 Task: Add Sprouts Organic Vitamin C Complex Once Daily to the cart.
Action: Mouse moved to (282, 148)
Screenshot: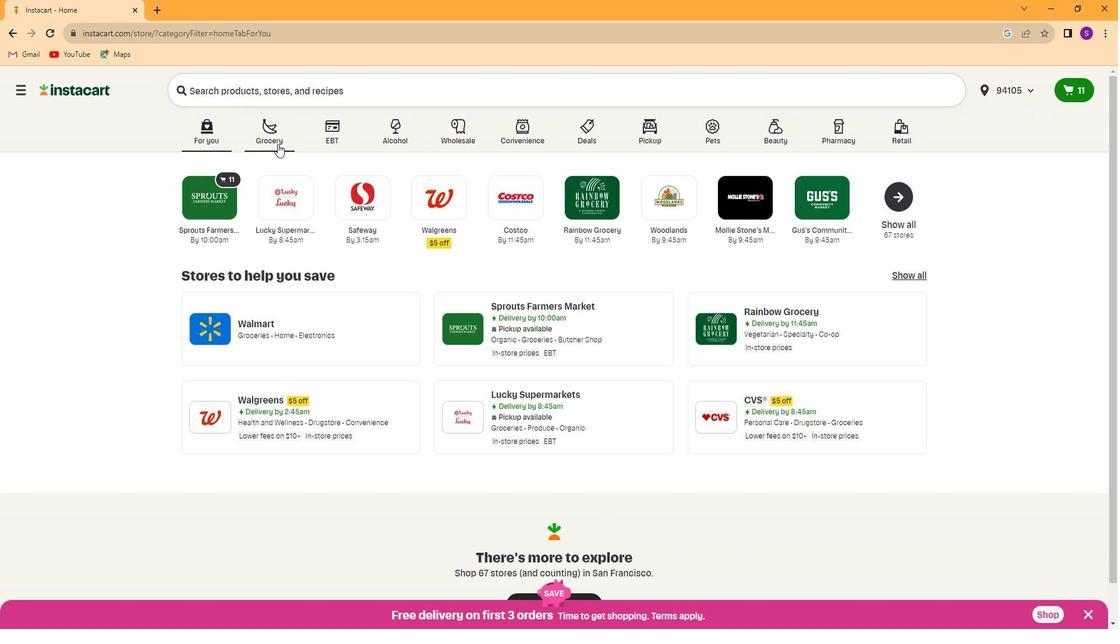 
Action: Mouse pressed left at (282, 148)
Screenshot: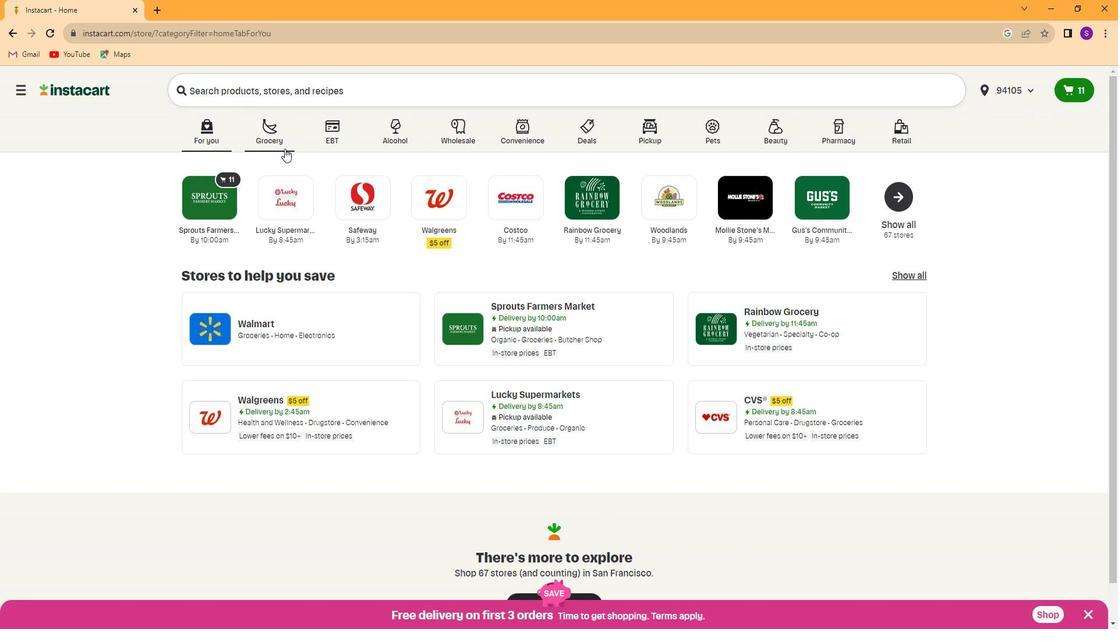 
Action: Mouse moved to (821, 211)
Screenshot: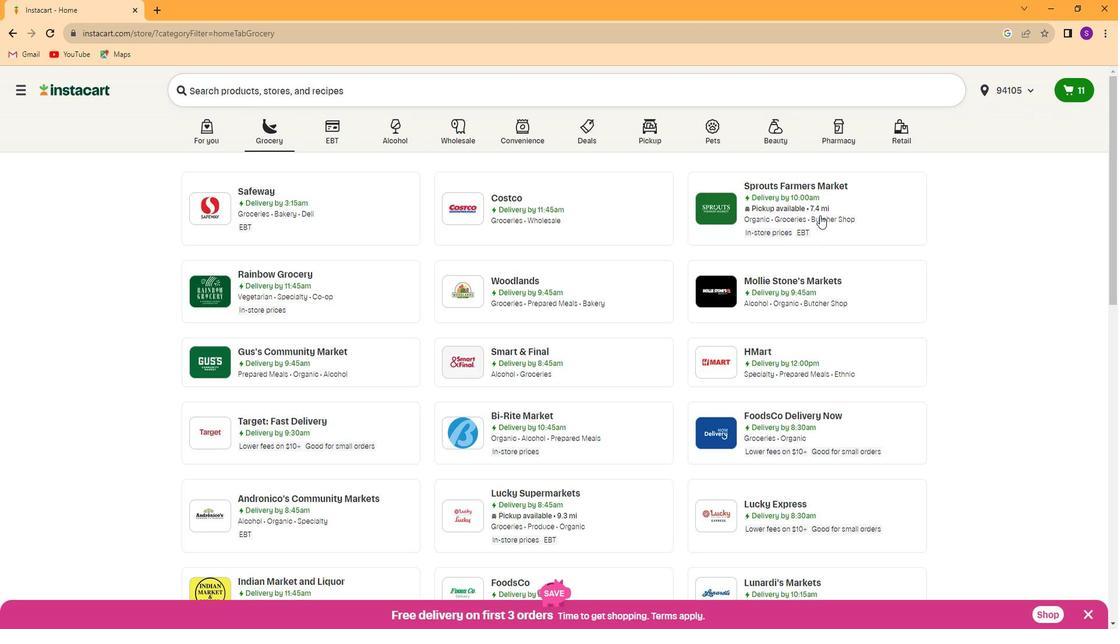 
Action: Mouse pressed left at (821, 211)
Screenshot: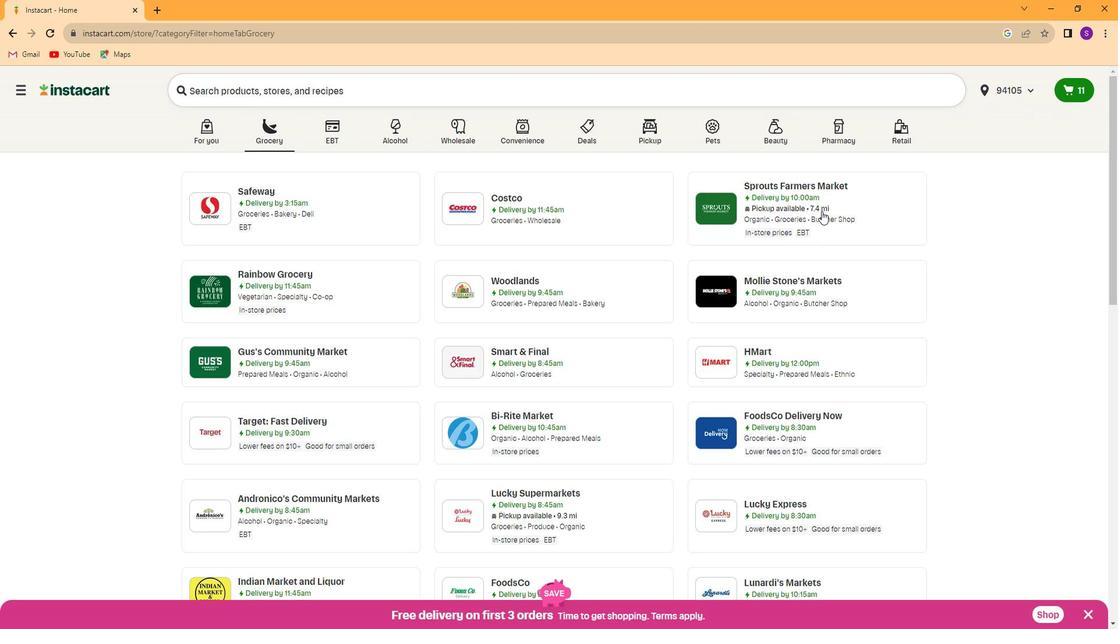 
Action: Mouse moved to (47, 442)
Screenshot: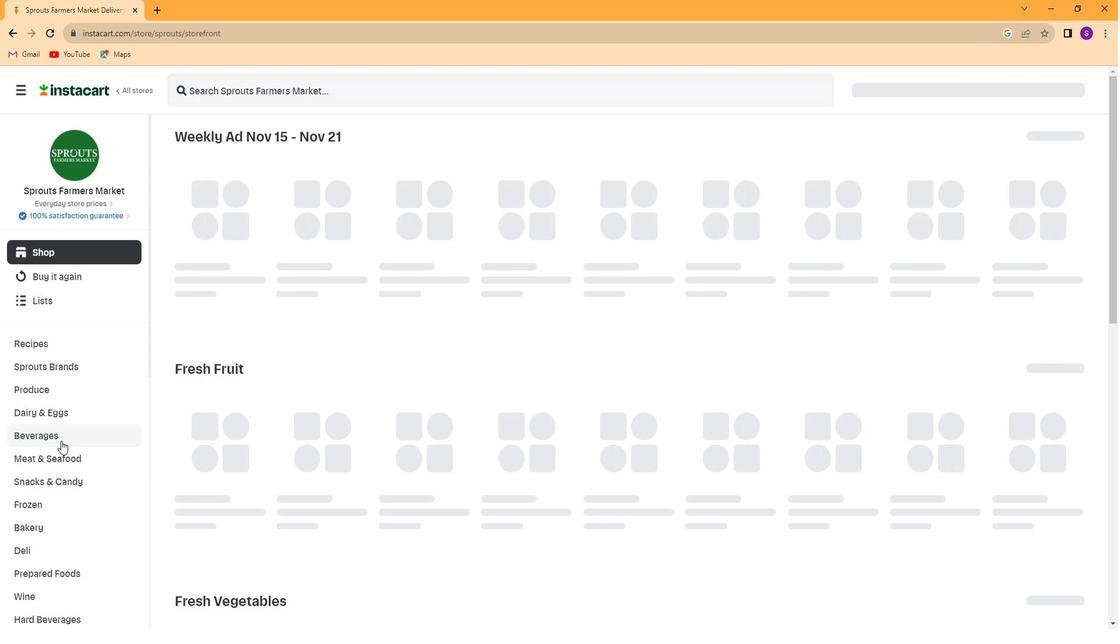 
Action: Mouse scrolled (47, 442) with delta (0, 0)
Screenshot: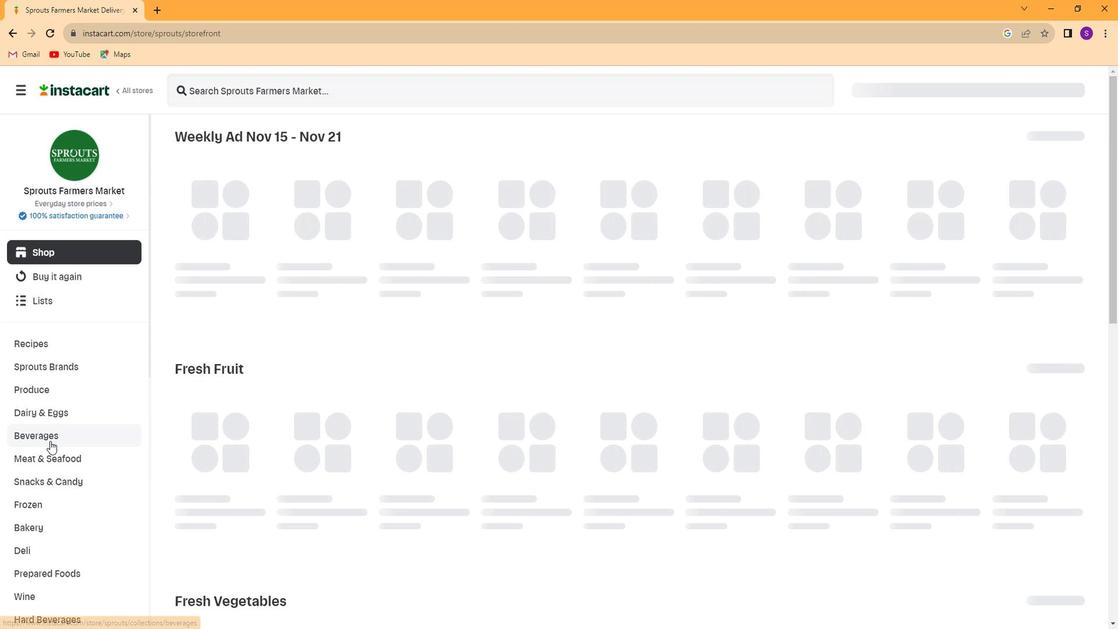 
Action: Mouse scrolled (47, 442) with delta (0, 0)
Screenshot: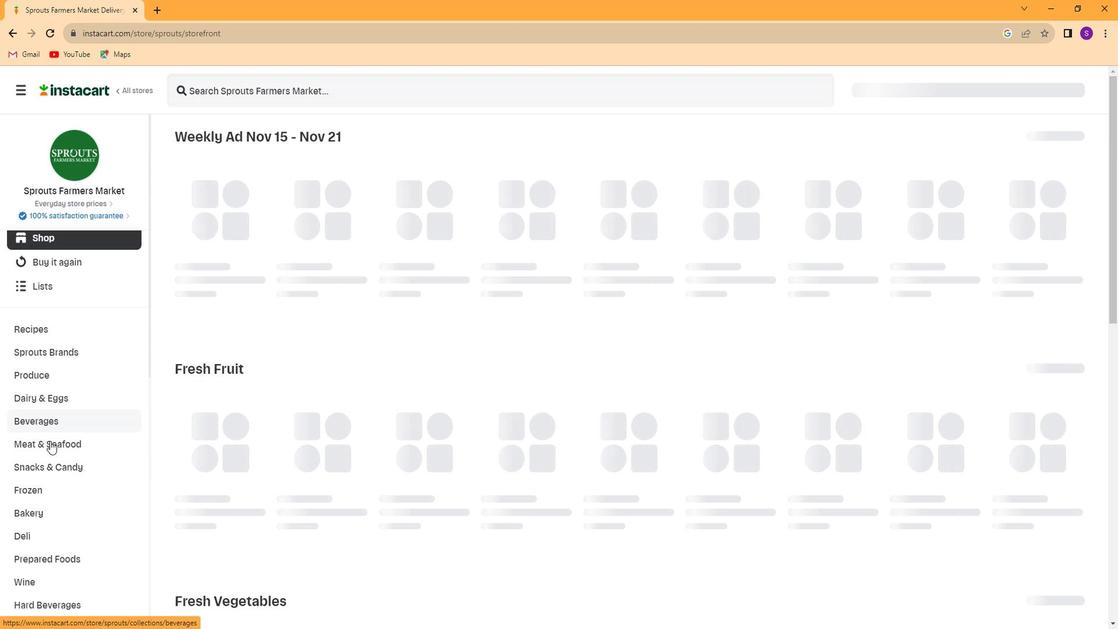
Action: Mouse scrolled (47, 442) with delta (0, 0)
Screenshot: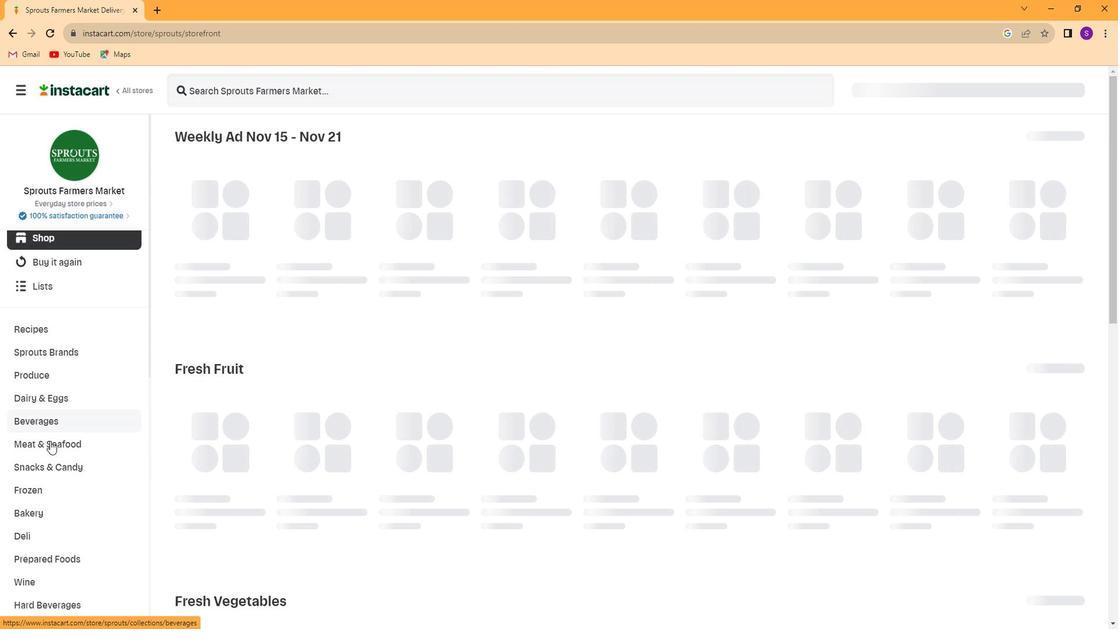 
Action: Mouse scrolled (47, 442) with delta (0, 0)
Screenshot: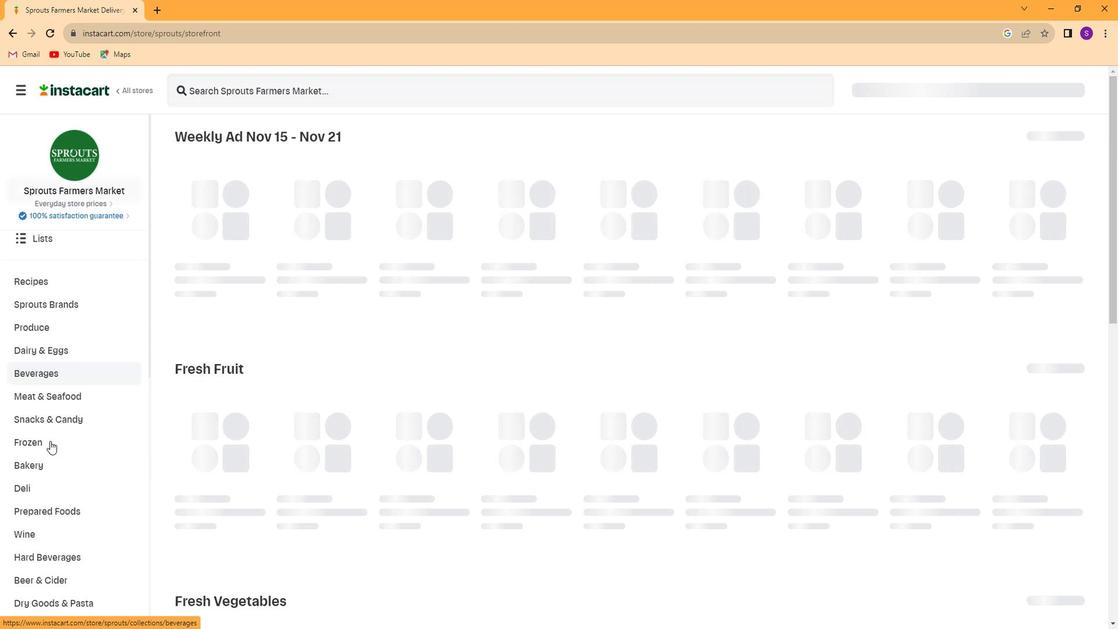 
Action: Mouse scrolled (47, 442) with delta (0, 0)
Screenshot: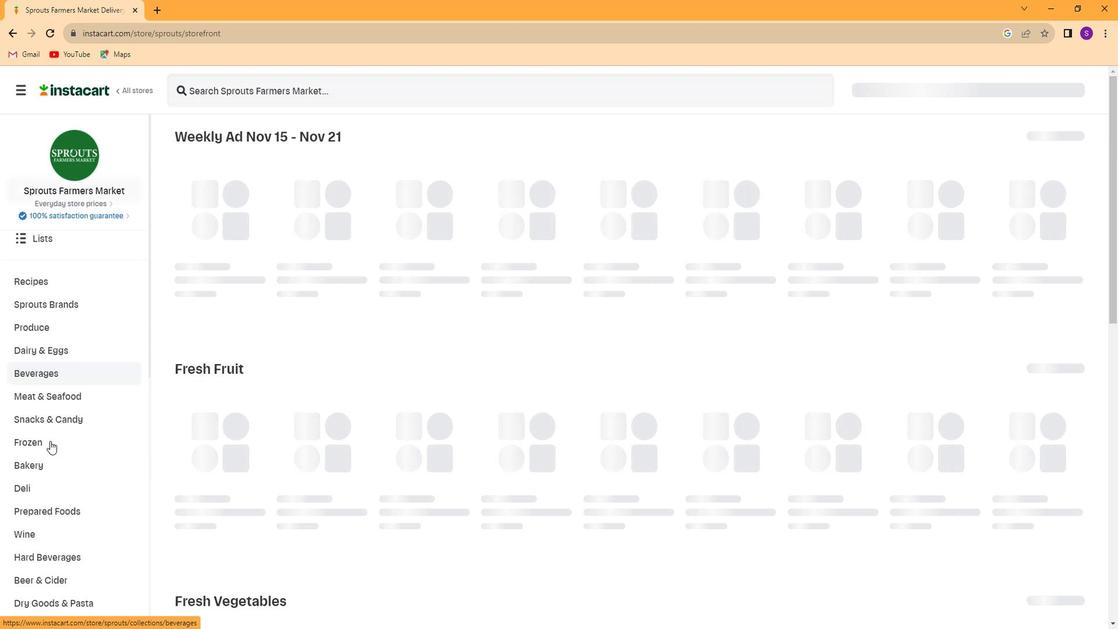 
Action: Mouse scrolled (47, 443) with delta (0, 0)
Screenshot: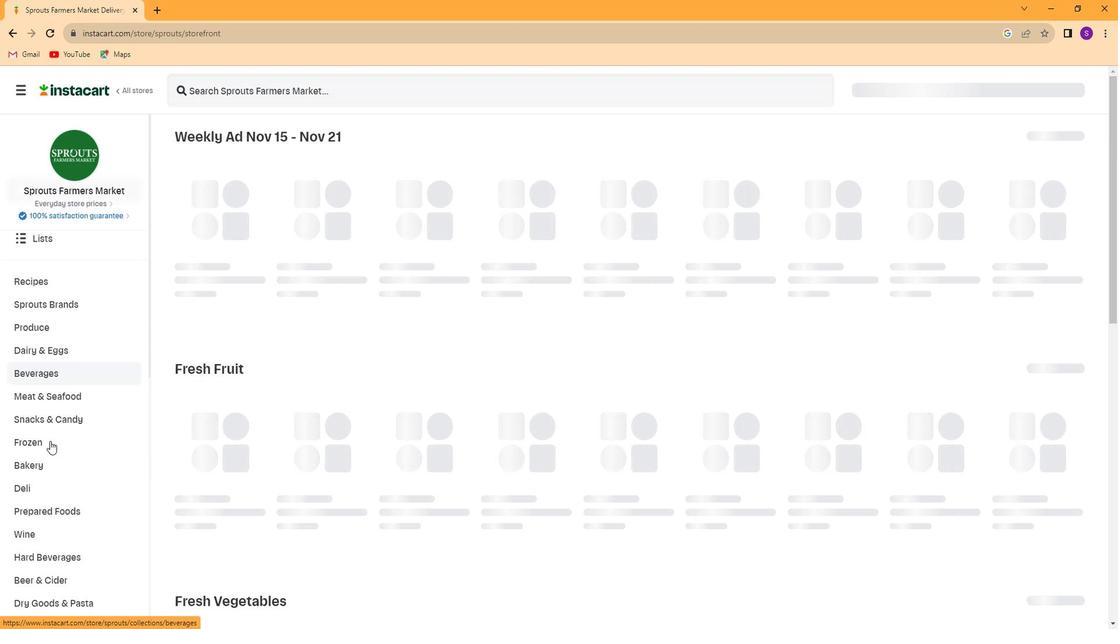 
Action: Mouse scrolled (47, 442) with delta (0, 0)
Screenshot: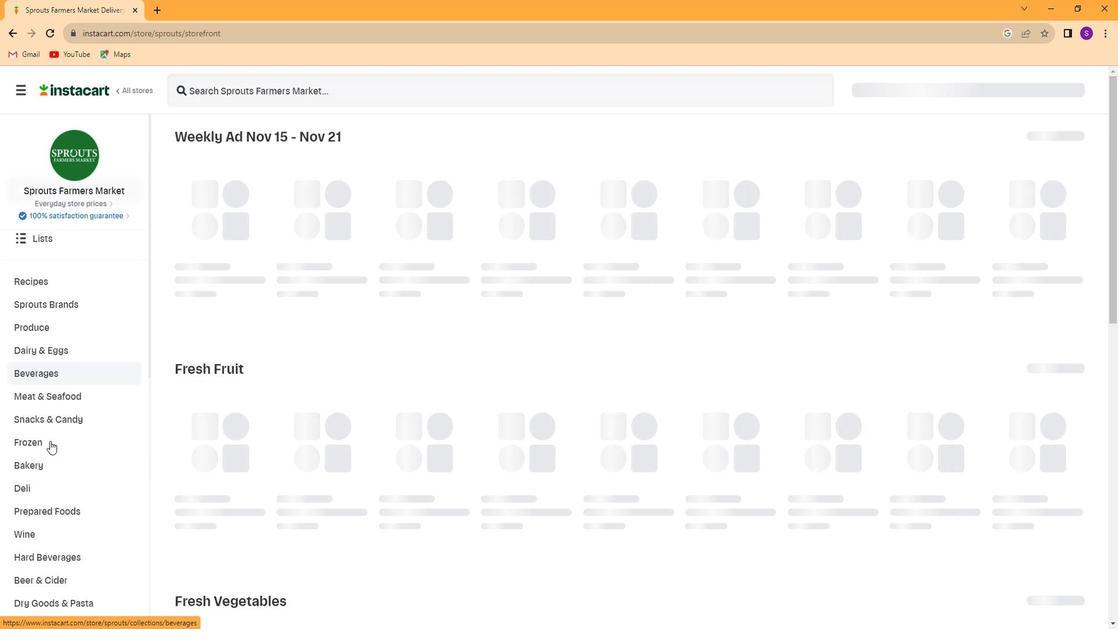 
Action: Mouse scrolled (47, 442) with delta (0, 0)
Screenshot: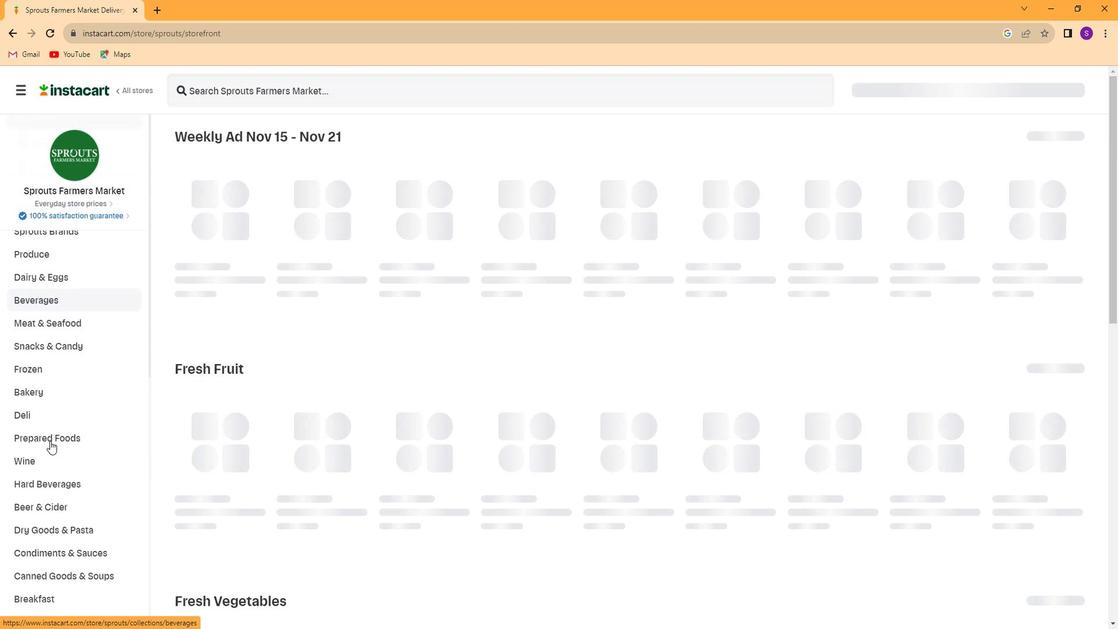 
Action: Mouse scrolled (47, 442) with delta (0, 0)
Screenshot: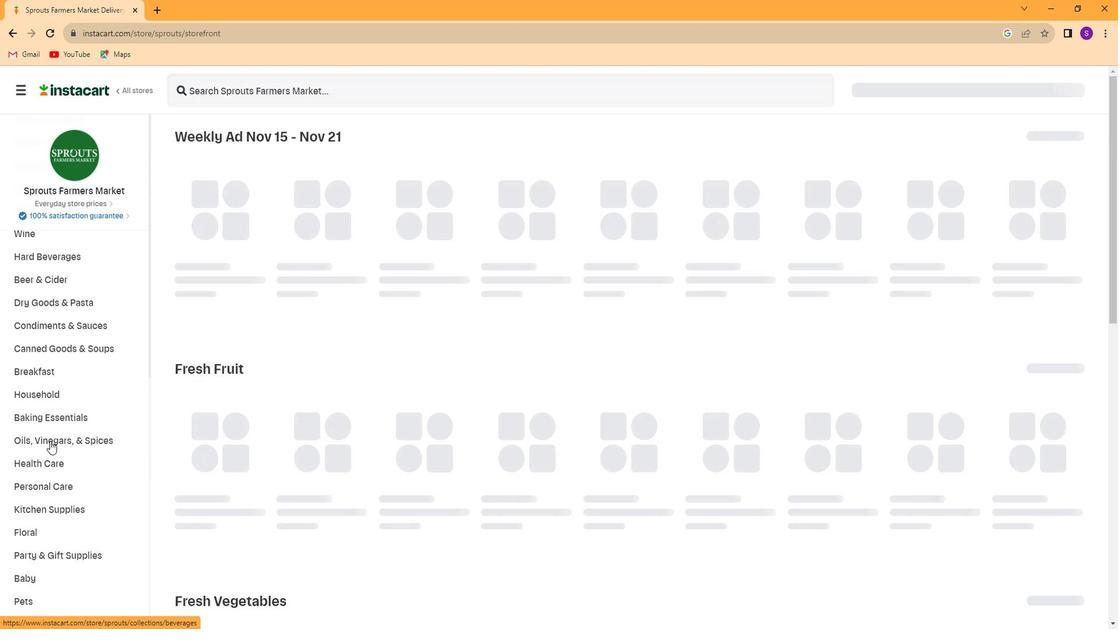 
Action: Mouse scrolled (47, 442) with delta (0, 0)
Screenshot: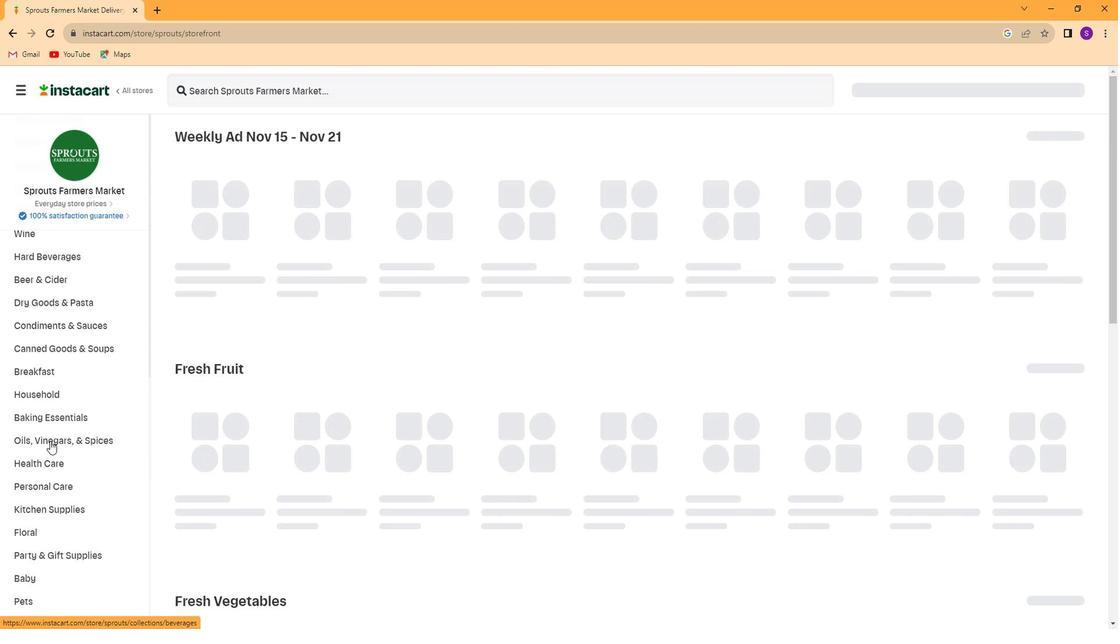 
Action: Mouse scrolled (47, 442) with delta (0, 0)
Screenshot: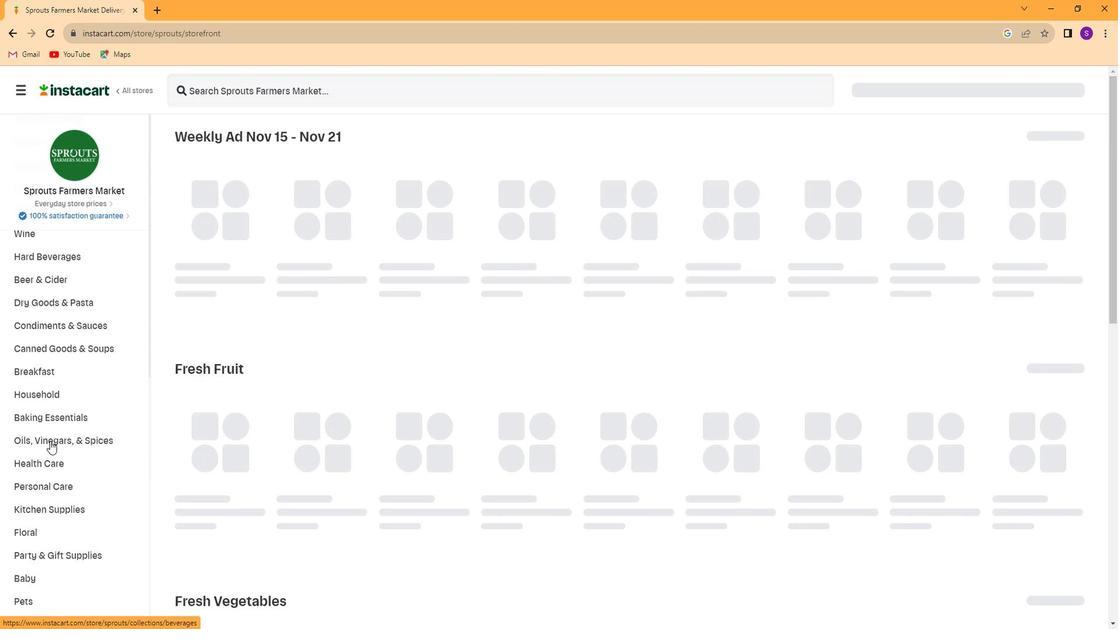 
Action: Mouse scrolled (47, 442) with delta (0, 0)
Screenshot: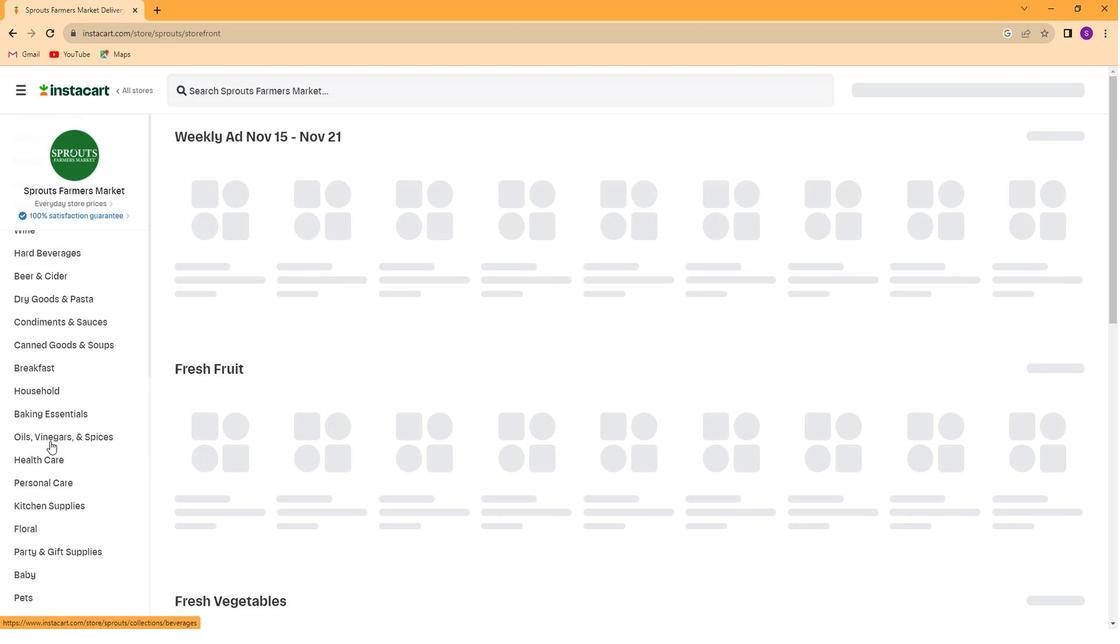 
Action: Mouse scrolled (47, 442) with delta (0, 0)
Screenshot: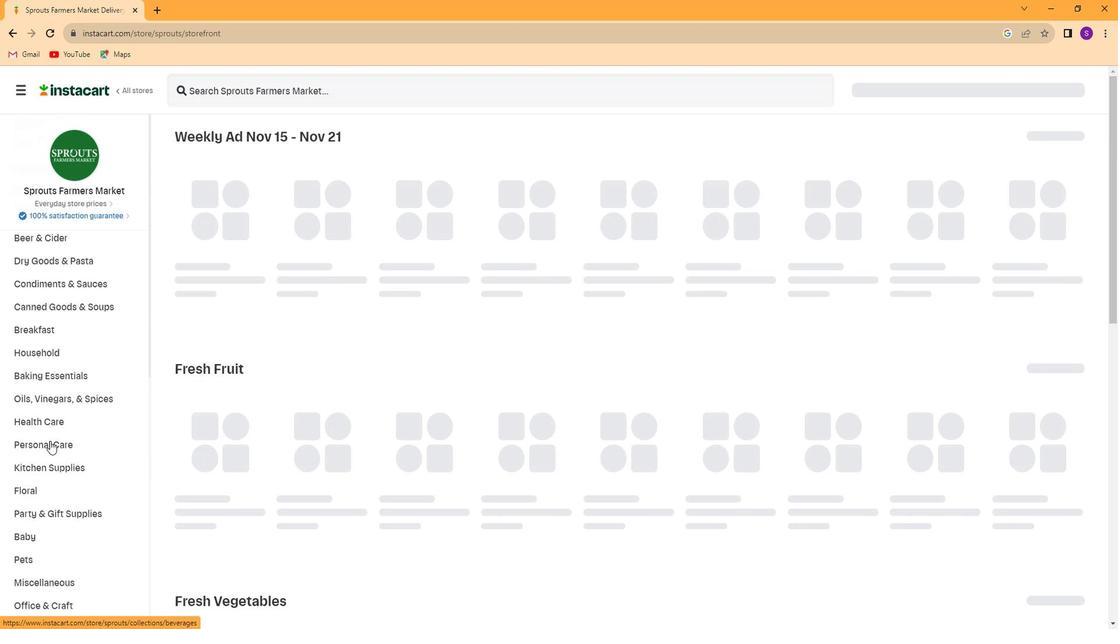 
Action: Mouse scrolled (47, 442) with delta (0, 0)
Screenshot: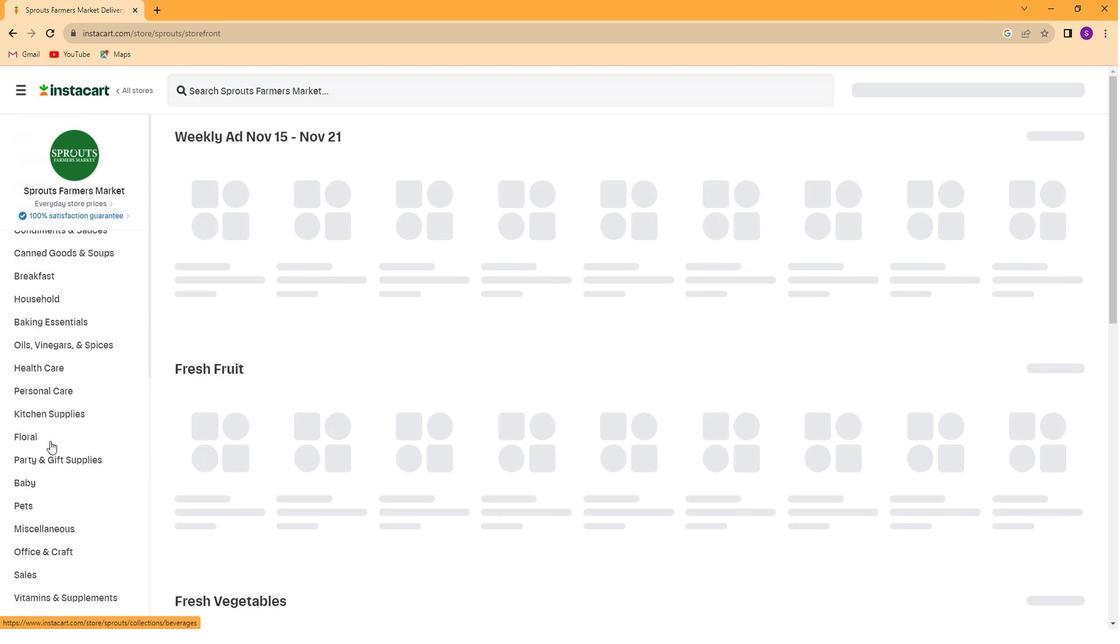
Action: Mouse moved to (79, 565)
Screenshot: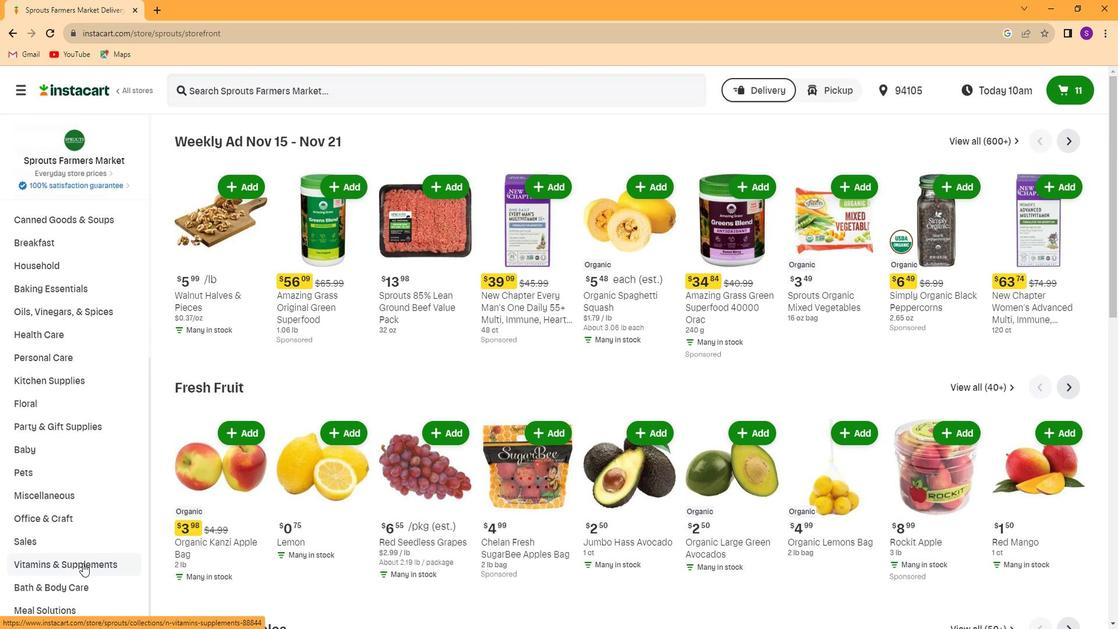 
Action: Mouse pressed left at (79, 565)
Screenshot: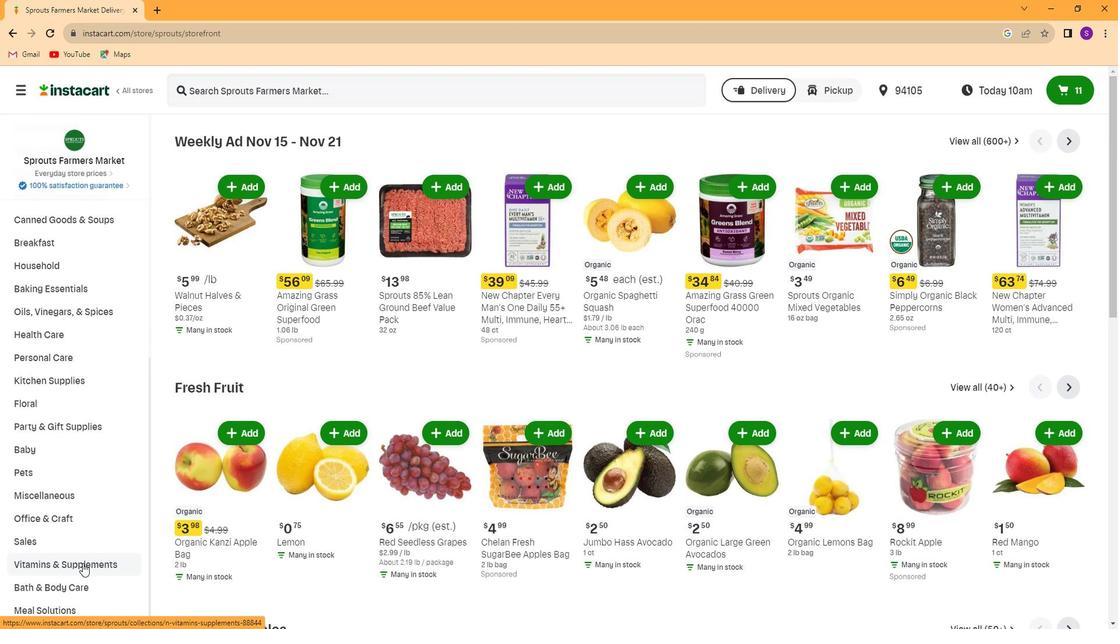 
Action: Mouse moved to (81, 516)
Screenshot: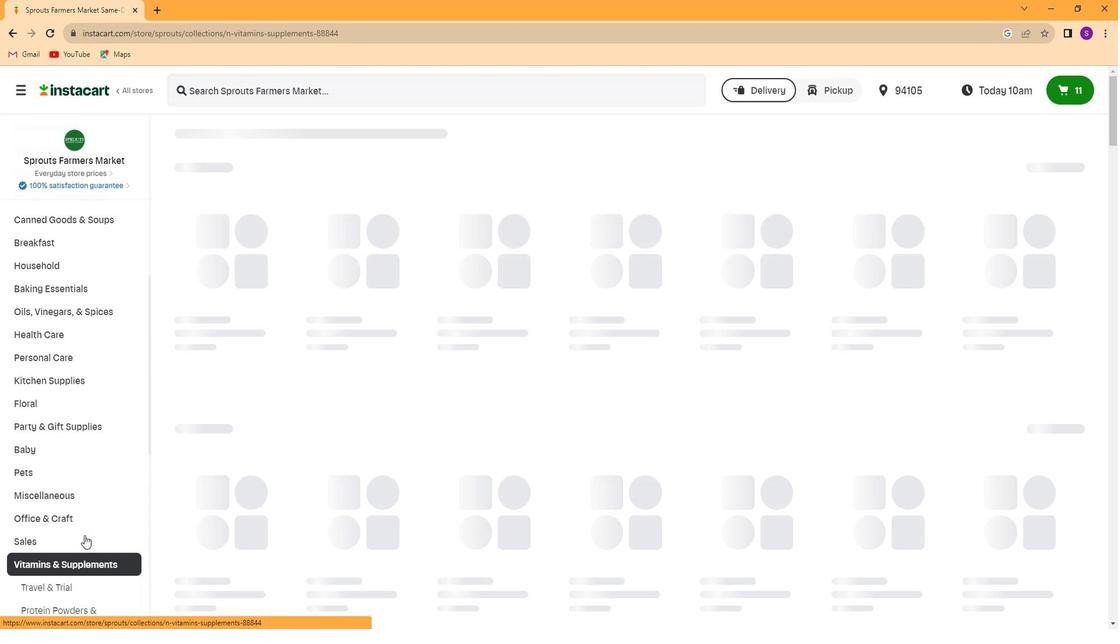 
Action: Mouse scrolled (81, 515) with delta (0, 0)
Screenshot: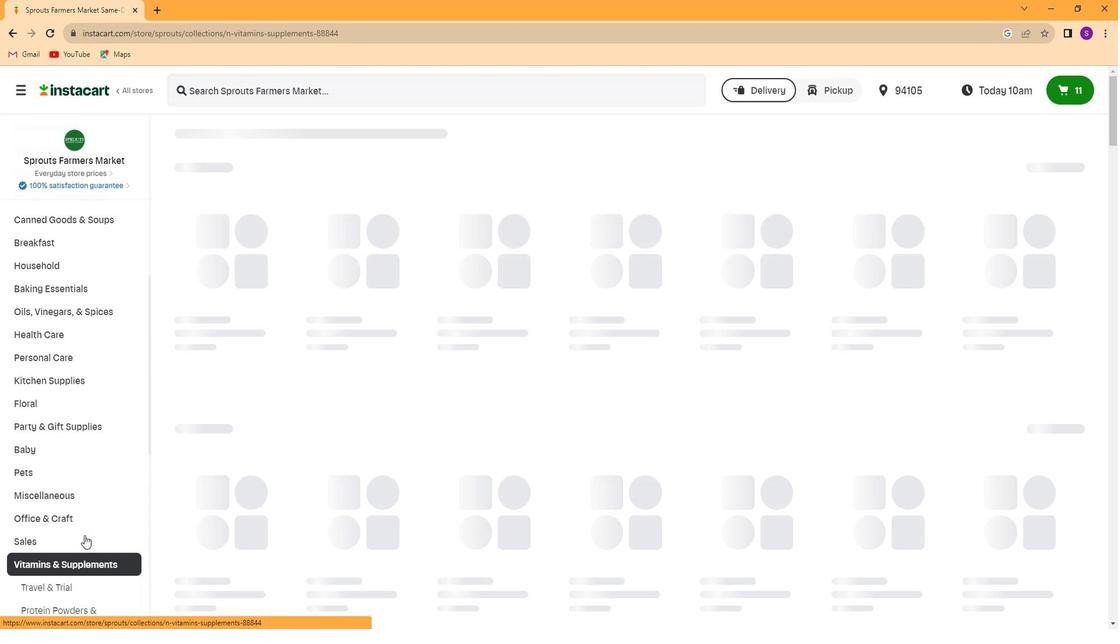 
Action: Mouse moved to (74, 487)
Screenshot: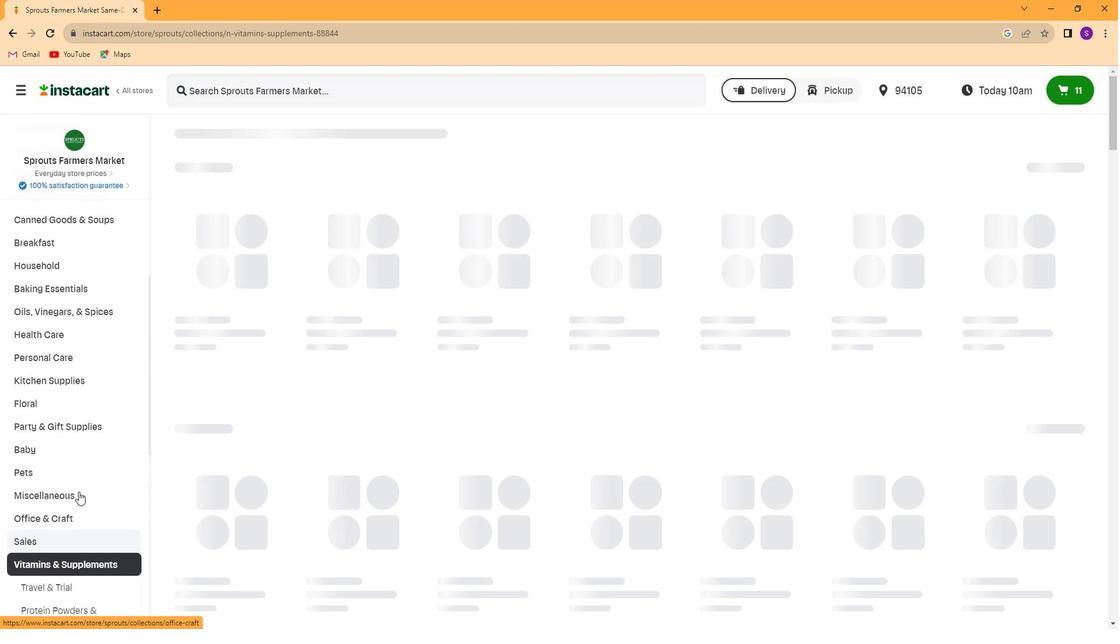 
Action: Mouse scrolled (74, 487) with delta (0, 0)
Screenshot: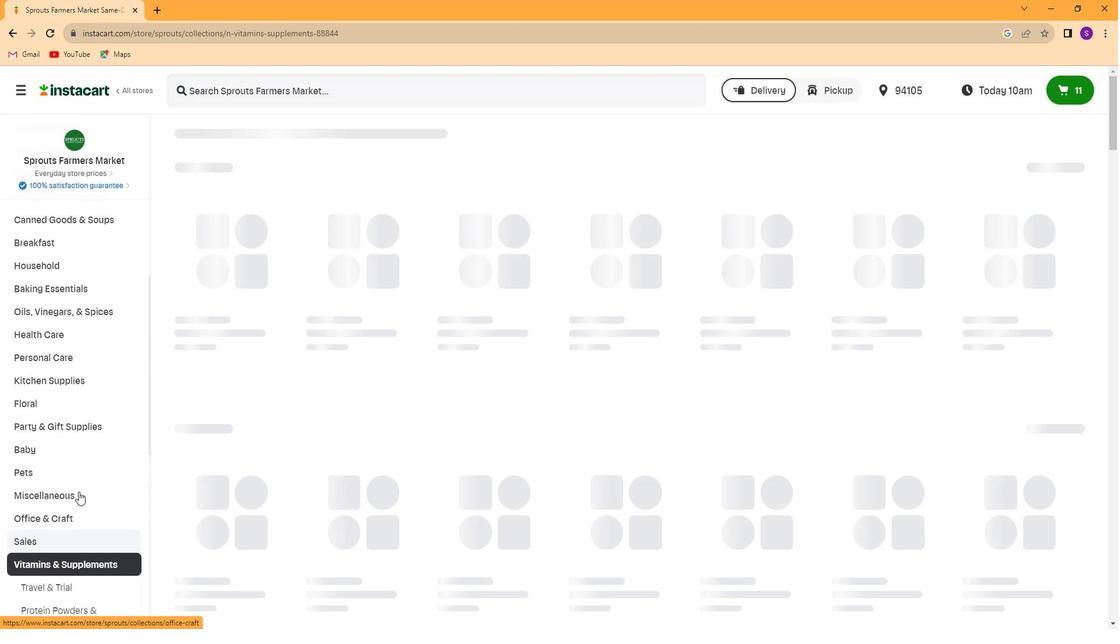 
Action: Mouse moved to (71, 466)
Screenshot: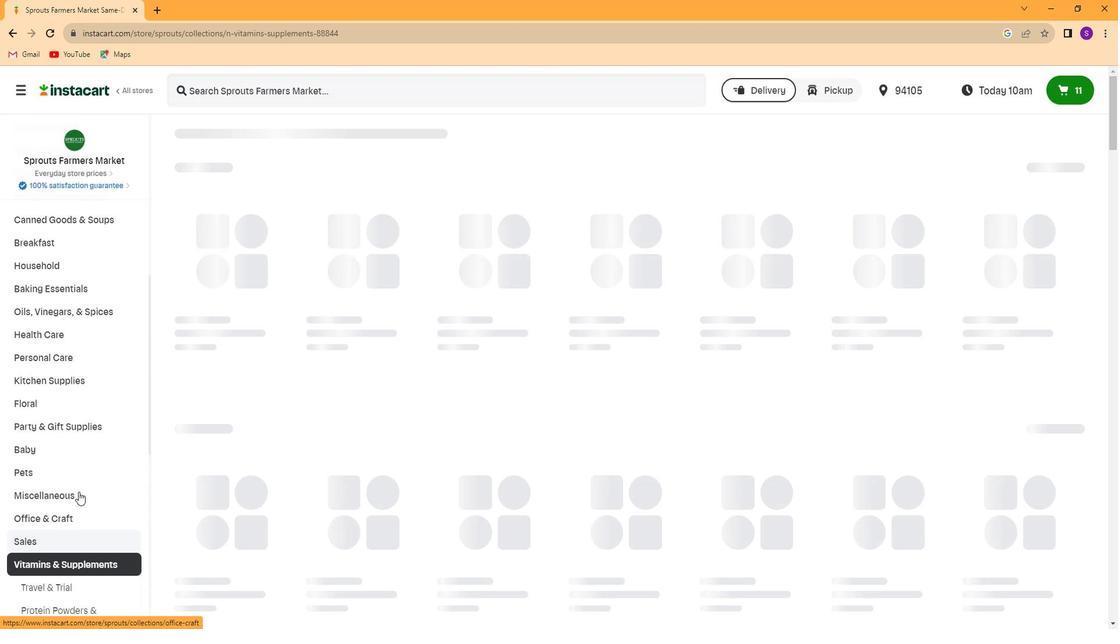 
Action: Mouse scrolled (71, 465) with delta (0, 0)
Screenshot: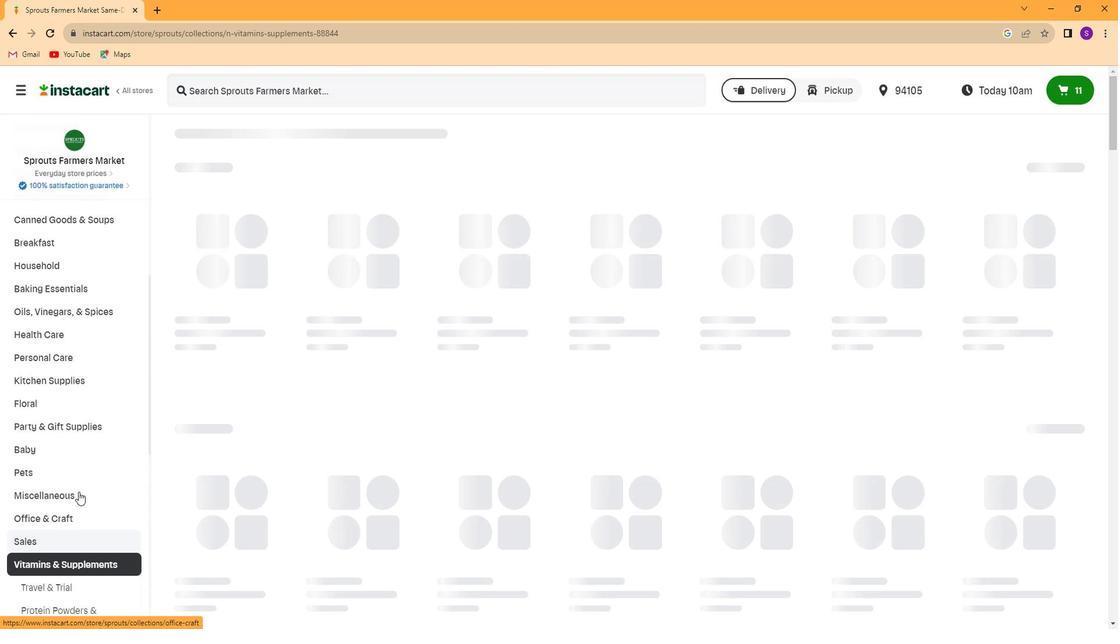 
Action: Mouse moved to (69, 439)
Screenshot: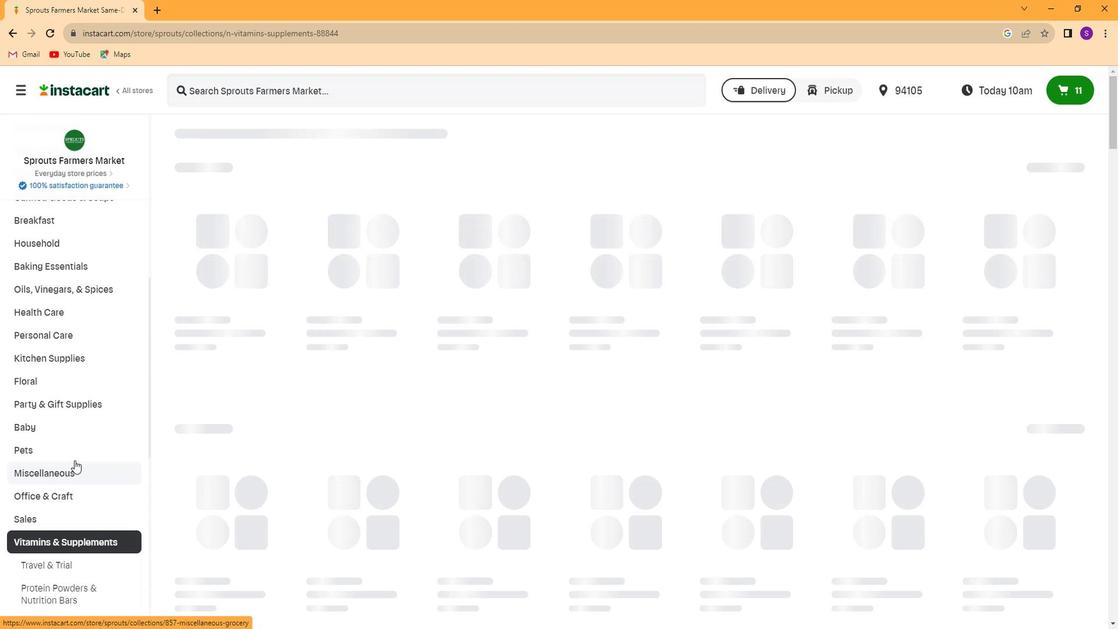 
Action: Mouse scrolled (69, 438) with delta (0, 0)
Screenshot: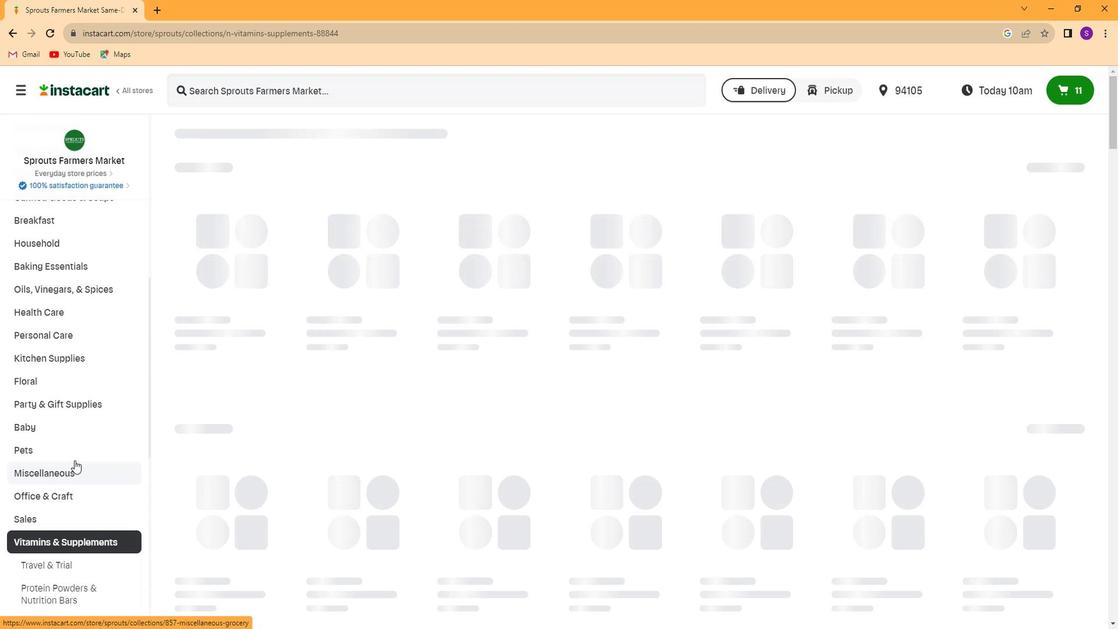 
Action: Mouse moved to (69, 427)
Screenshot: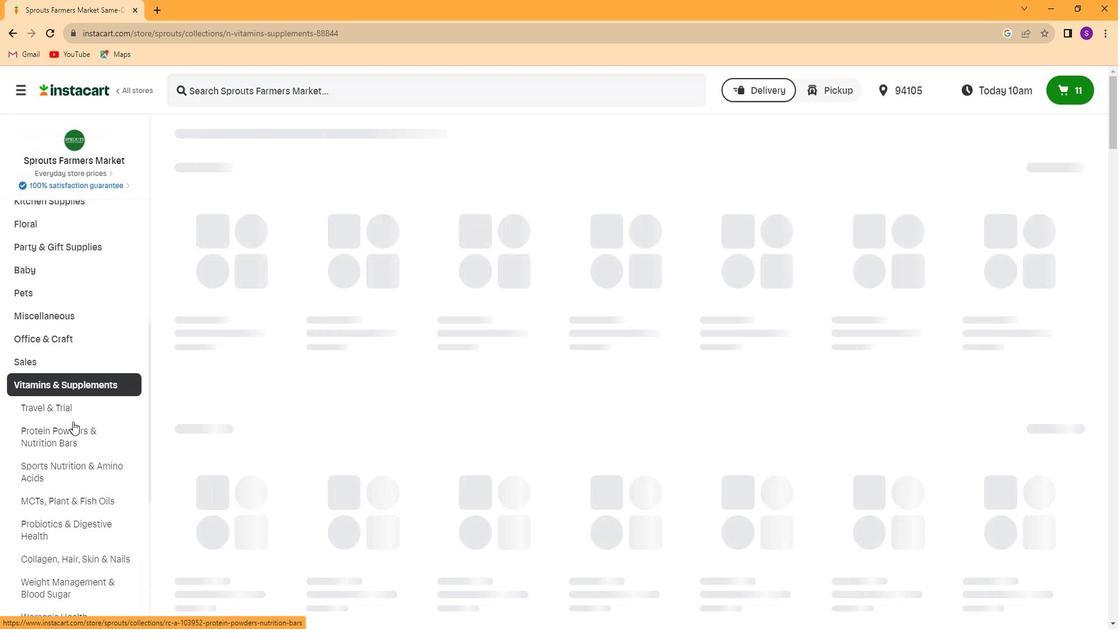 
Action: Mouse scrolled (69, 427) with delta (0, 0)
Screenshot: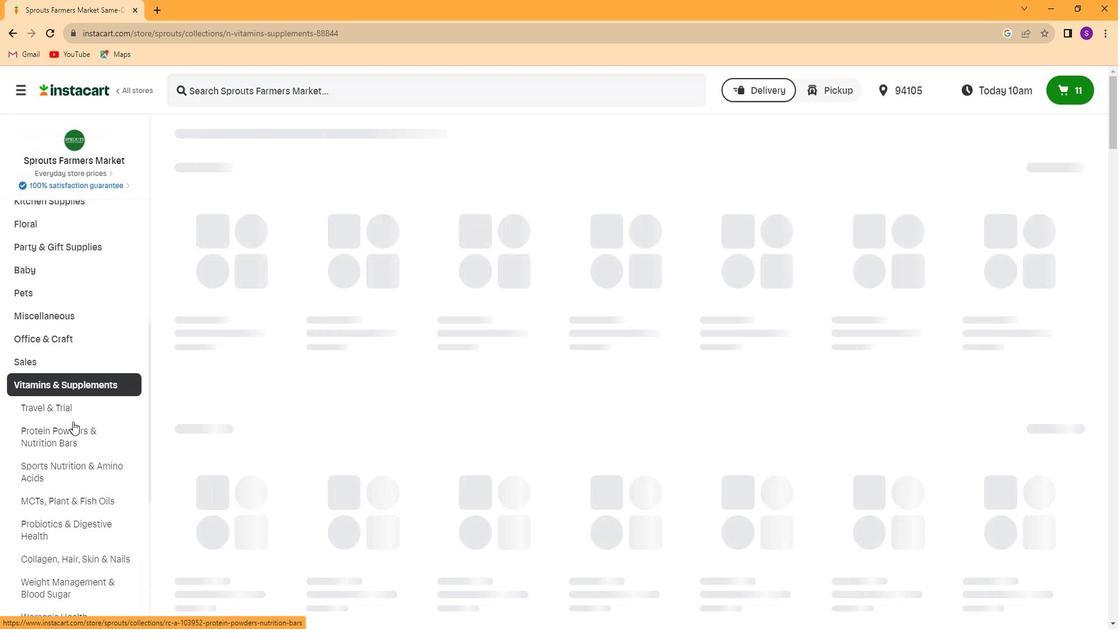 
Action: Mouse moved to (69, 419)
Screenshot: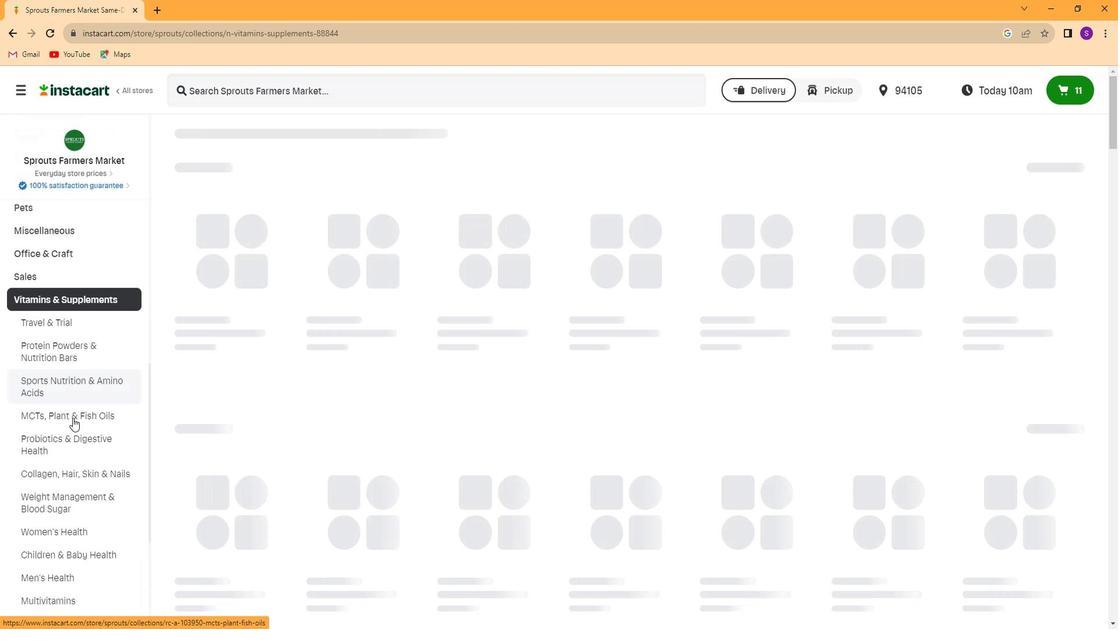 
Action: Mouse scrolled (69, 419) with delta (0, 0)
Screenshot: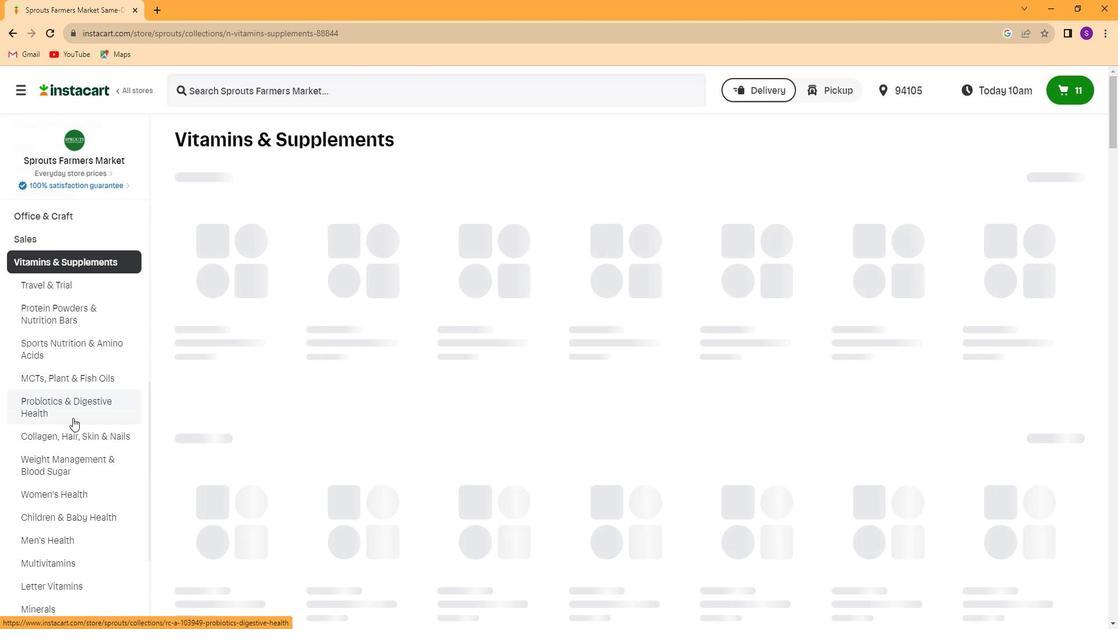 
Action: Mouse scrolled (69, 419) with delta (0, 0)
Screenshot: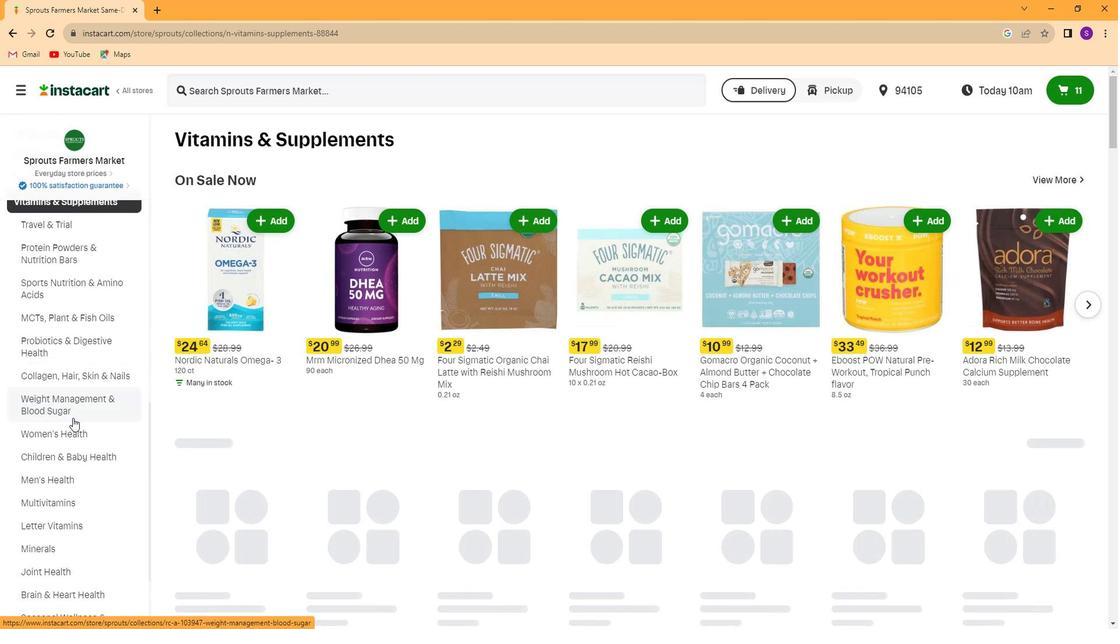 
Action: Mouse moved to (103, 465)
Screenshot: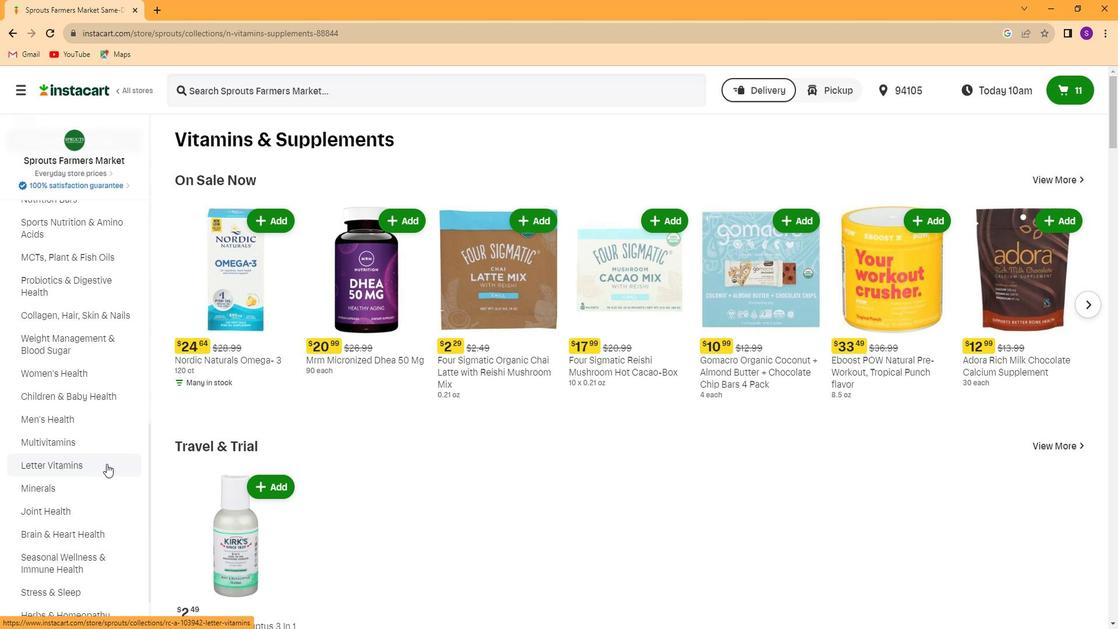 
Action: Mouse pressed left at (103, 465)
Screenshot: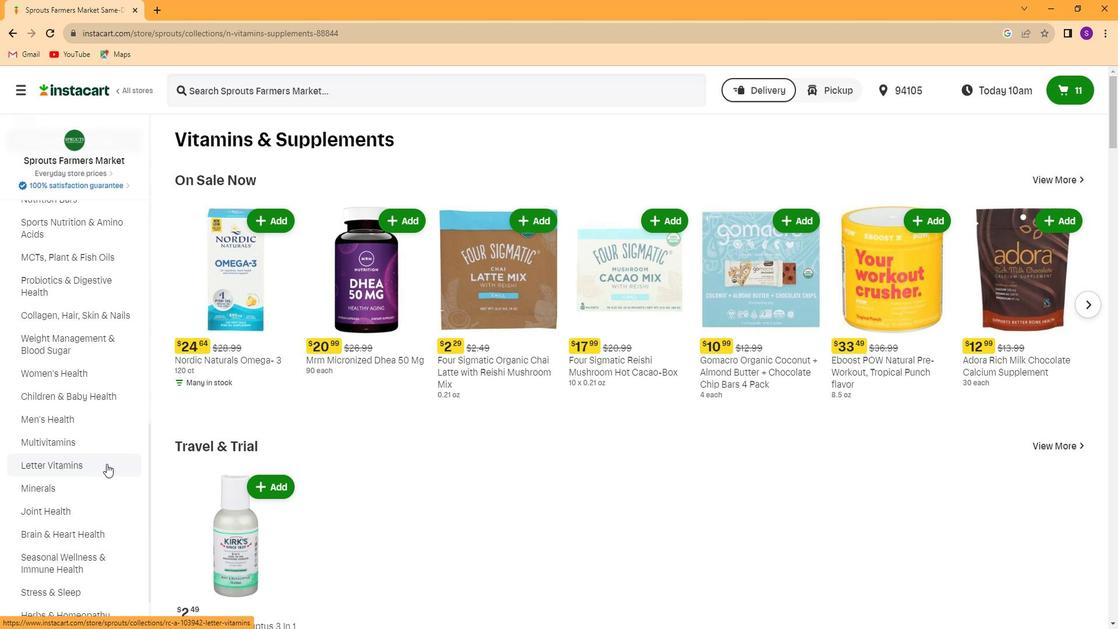 
Action: Mouse moved to (484, 87)
Screenshot: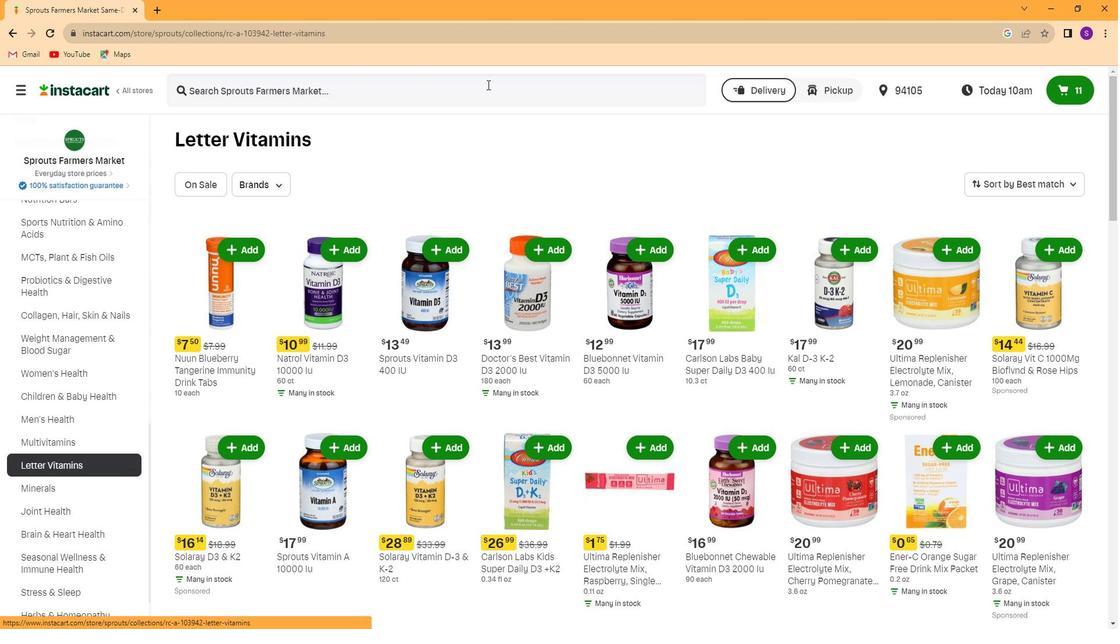 
Action: Mouse pressed left at (484, 87)
Screenshot: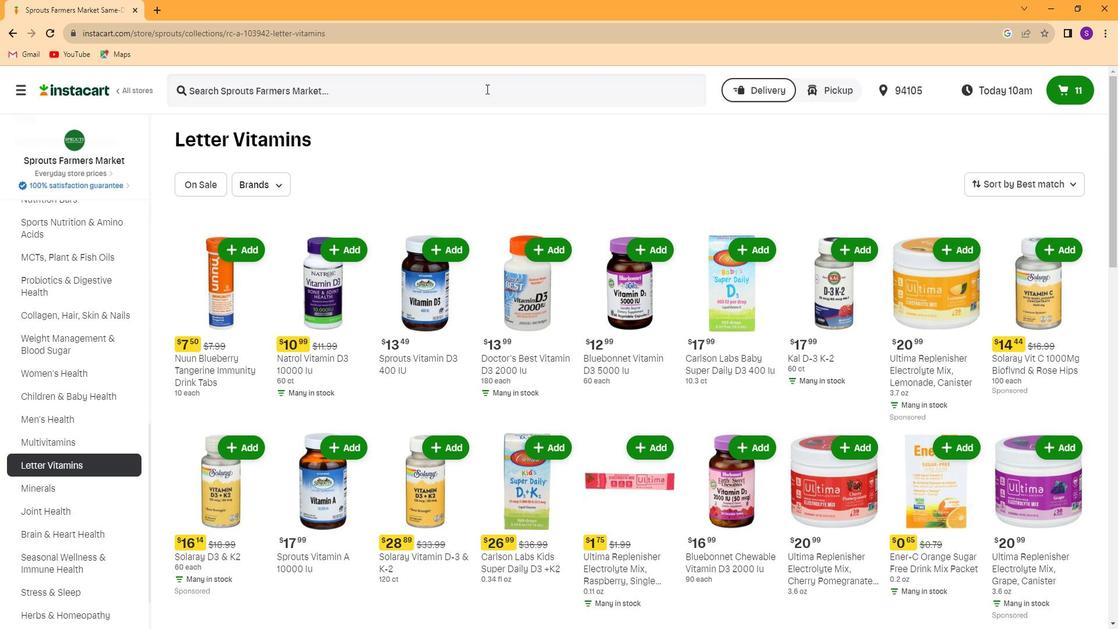 
Action: Mouse moved to (484, 87)
Screenshot: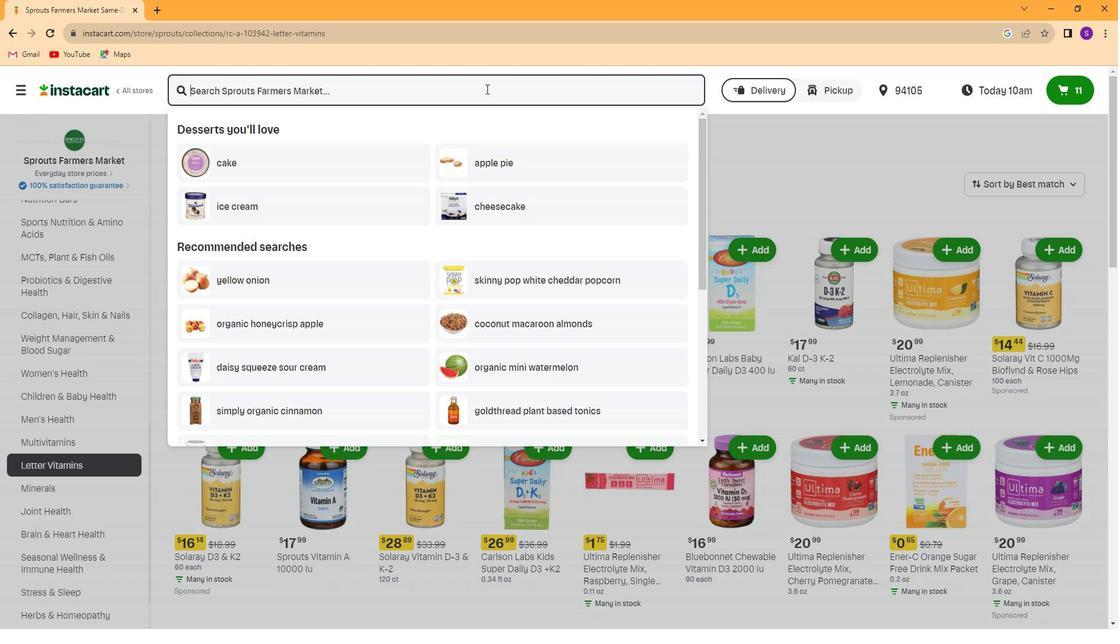 
Action: Key pressed <Key.caps_lock>S<Key.caps_lock>prouts<Key.space>orgn<Key.backspace>anic<Key.space>vitamin<Key.space><Key.caps_lock>C<Key.space>C<Key.caps_lock>omplex<Key.space>once<Key.space>daily<Key.enter>
Screenshot: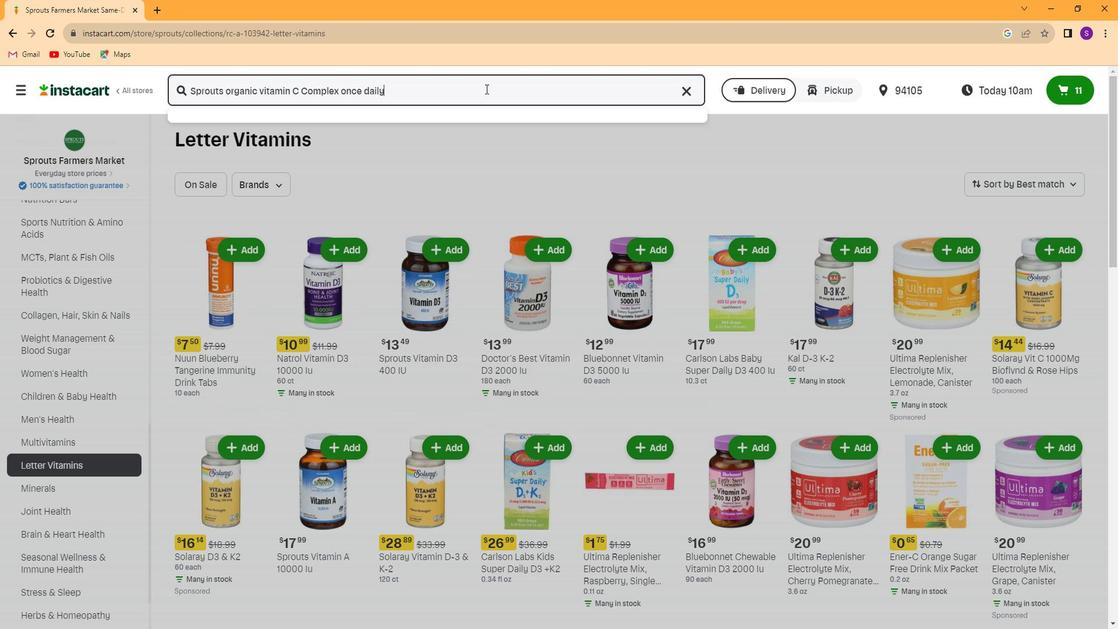 
Action: Mouse moved to (689, 221)
Screenshot: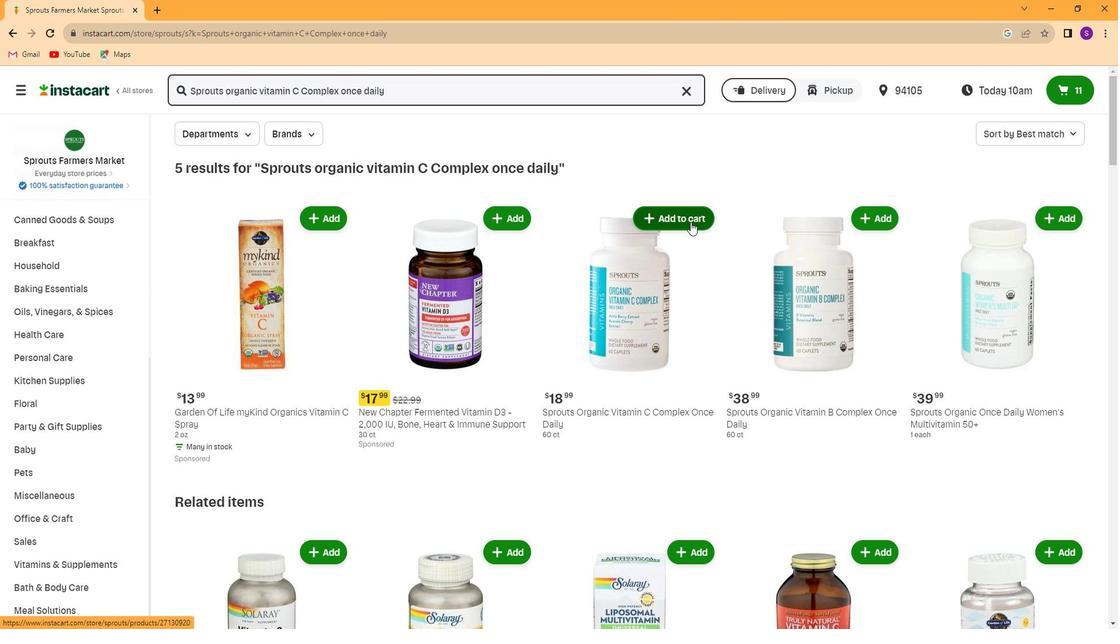 
Action: Mouse pressed left at (689, 221)
Screenshot: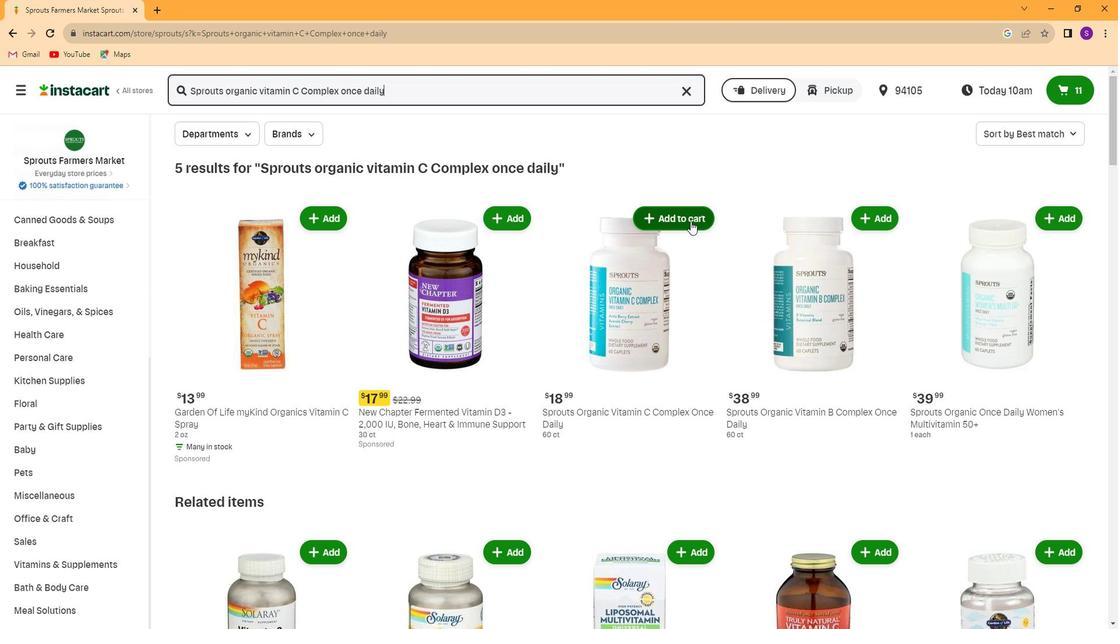 
Action: Mouse moved to (682, 409)
Screenshot: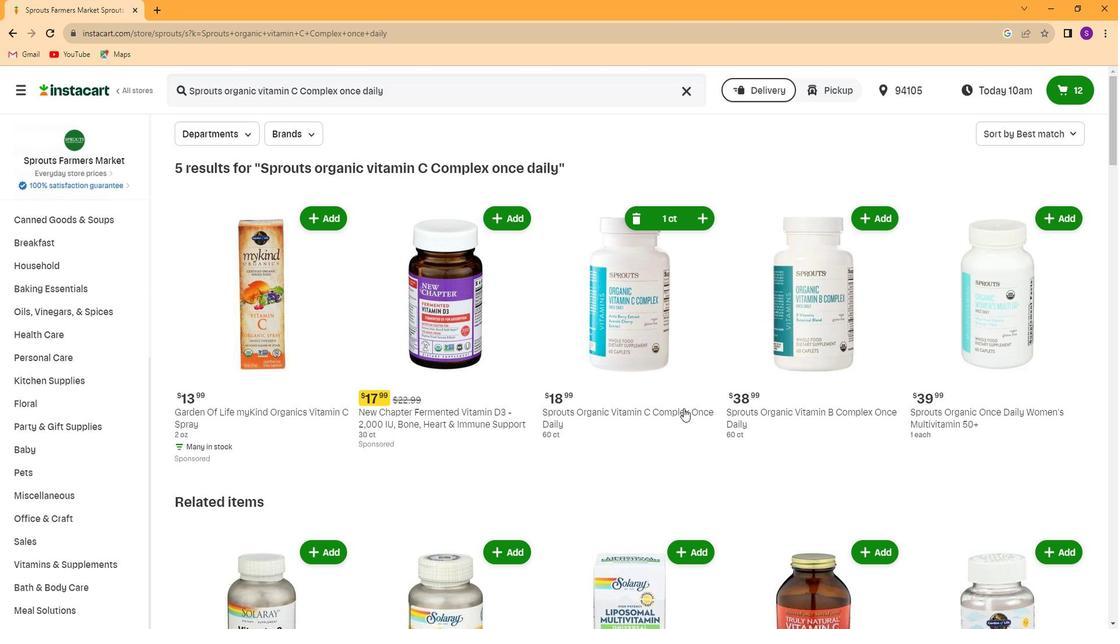 
